 Task: Select a due date automation when advanced on, 2 days before a card is due add fields with custom field "Resume" checked at 11:00 AM.
Action: Mouse moved to (1061, 83)
Screenshot: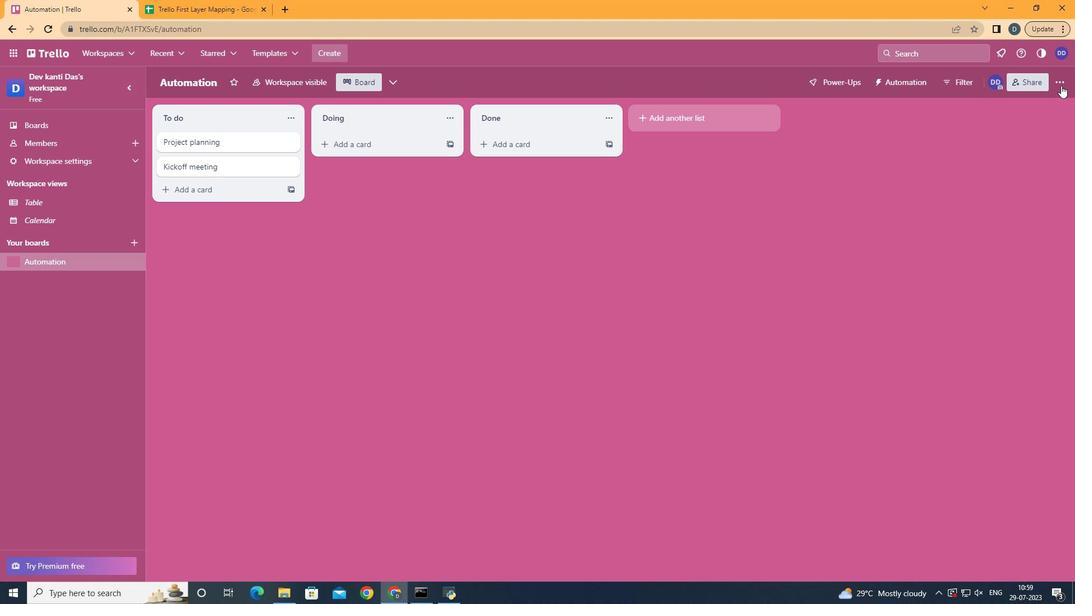 
Action: Mouse pressed left at (1061, 83)
Screenshot: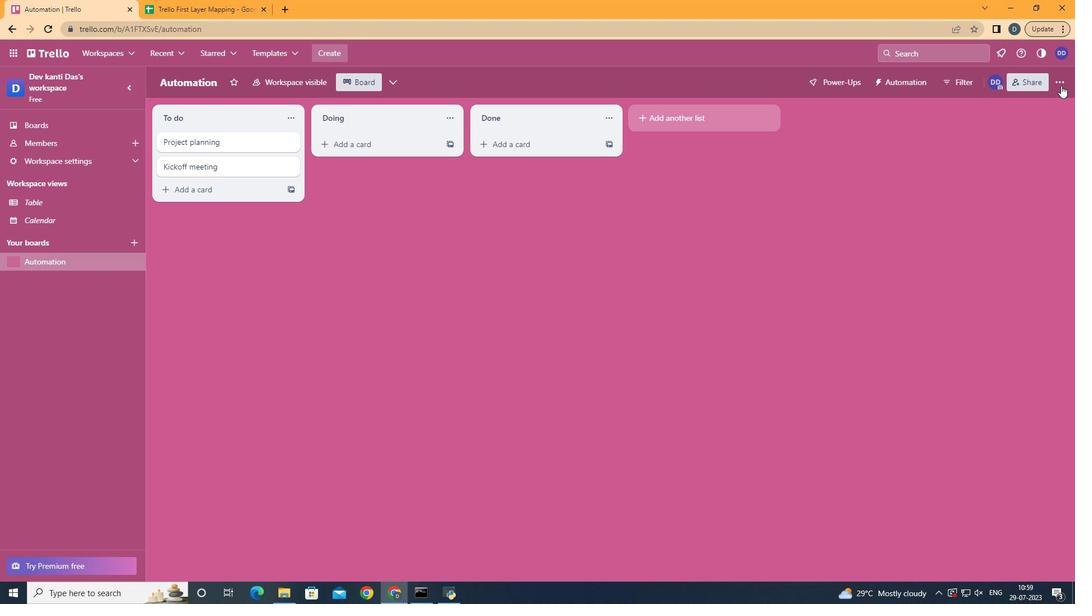 
Action: Mouse moved to (983, 232)
Screenshot: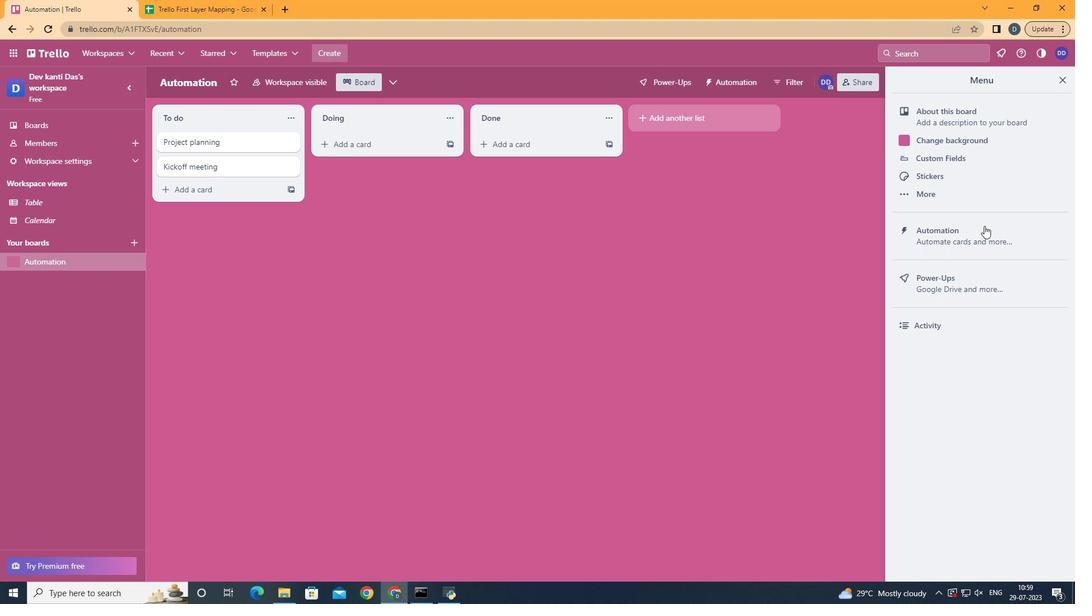 
Action: Mouse pressed left at (983, 232)
Screenshot: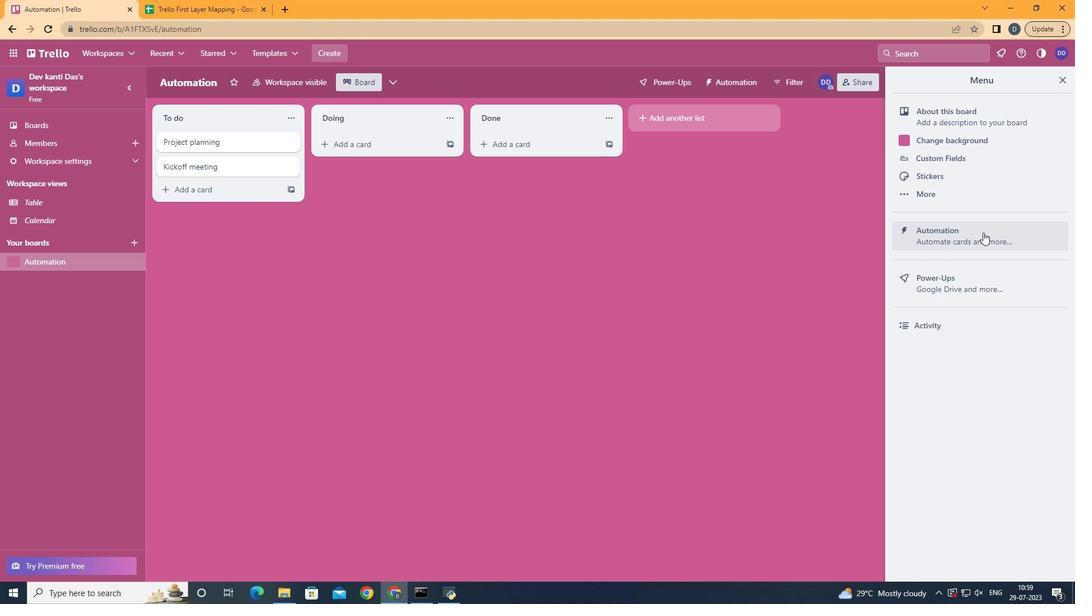 
Action: Mouse moved to (212, 225)
Screenshot: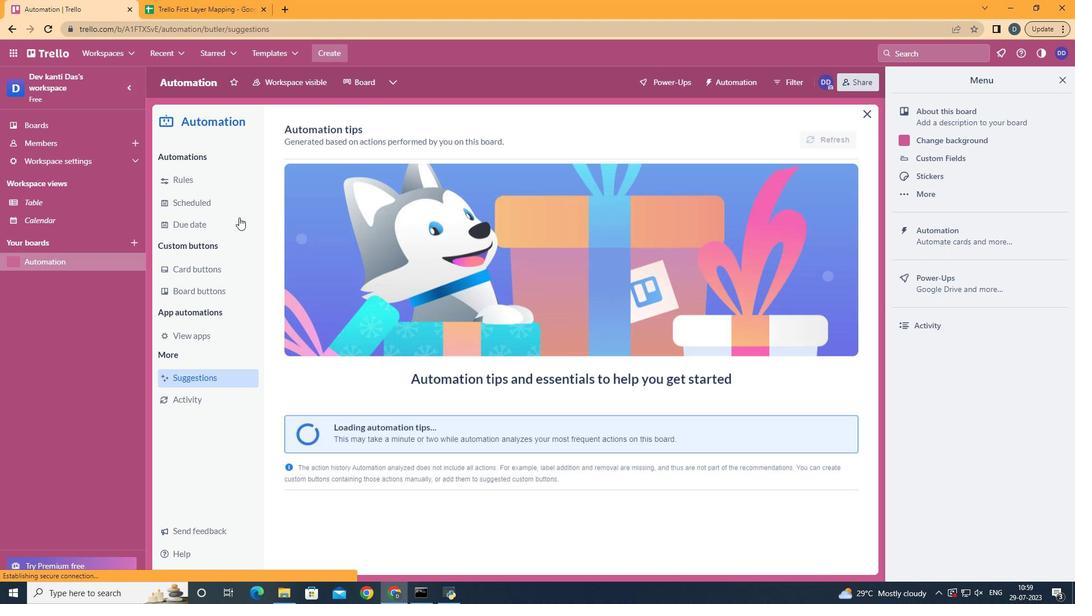 
Action: Mouse pressed left at (212, 225)
Screenshot: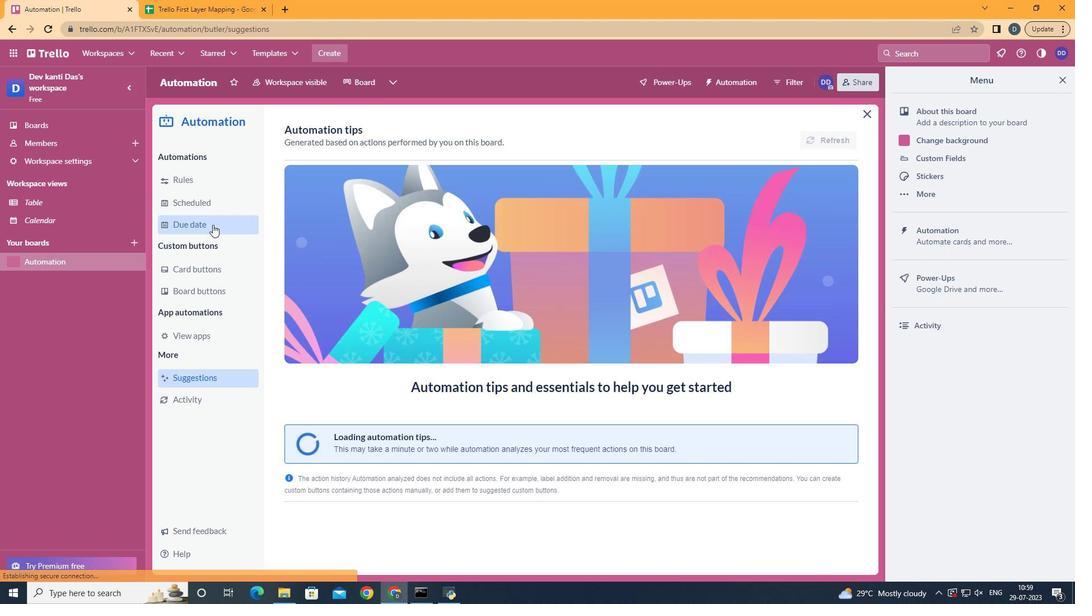 
Action: Mouse moved to (811, 127)
Screenshot: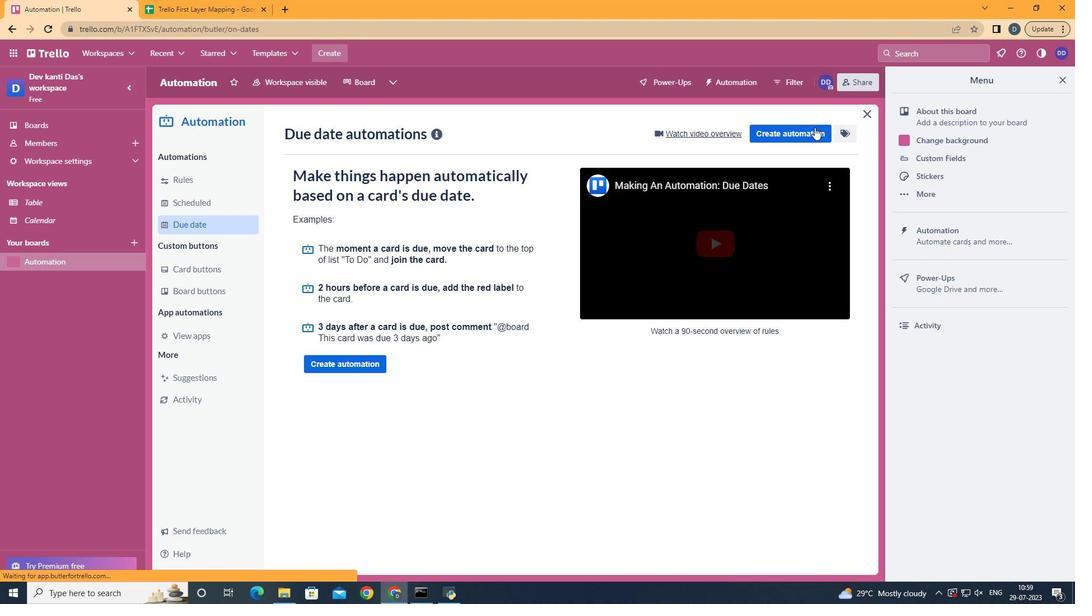 
Action: Mouse pressed left at (811, 127)
Screenshot: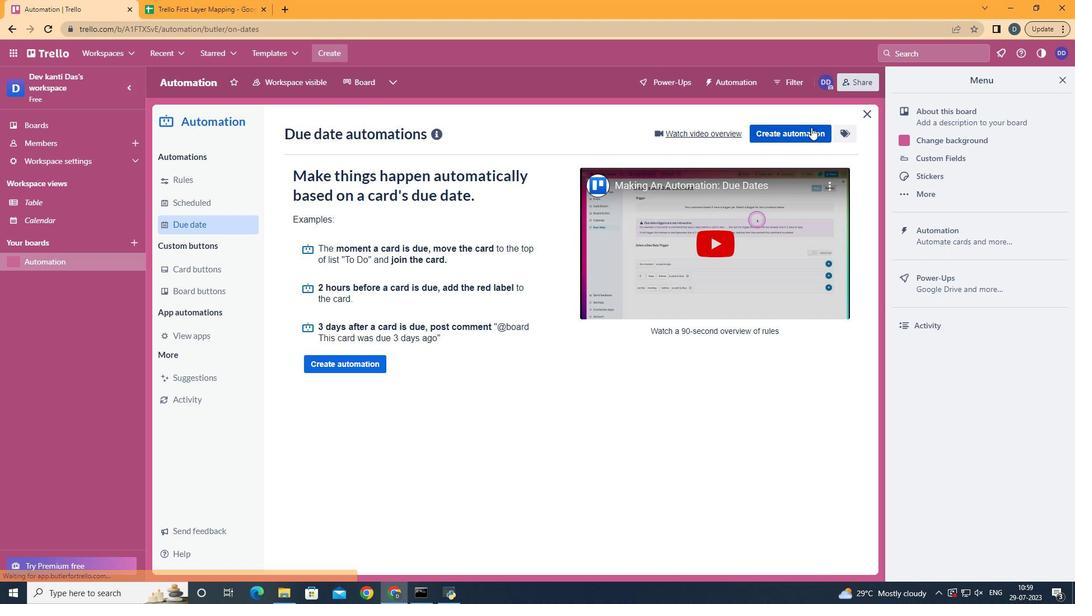 
Action: Mouse moved to (561, 237)
Screenshot: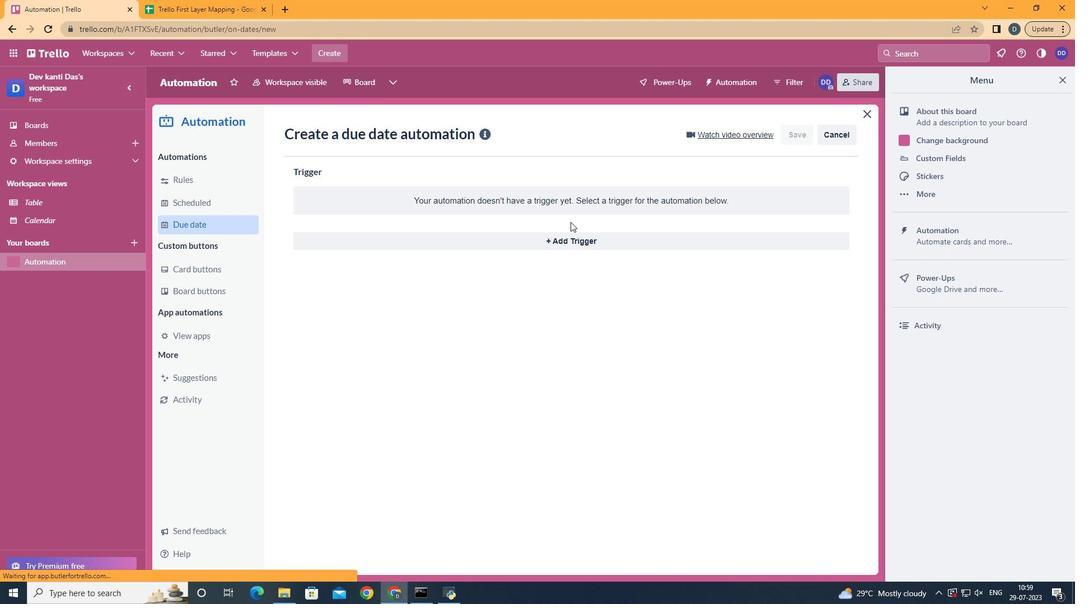 
Action: Mouse pressed left at (561, 237)
Screenshot: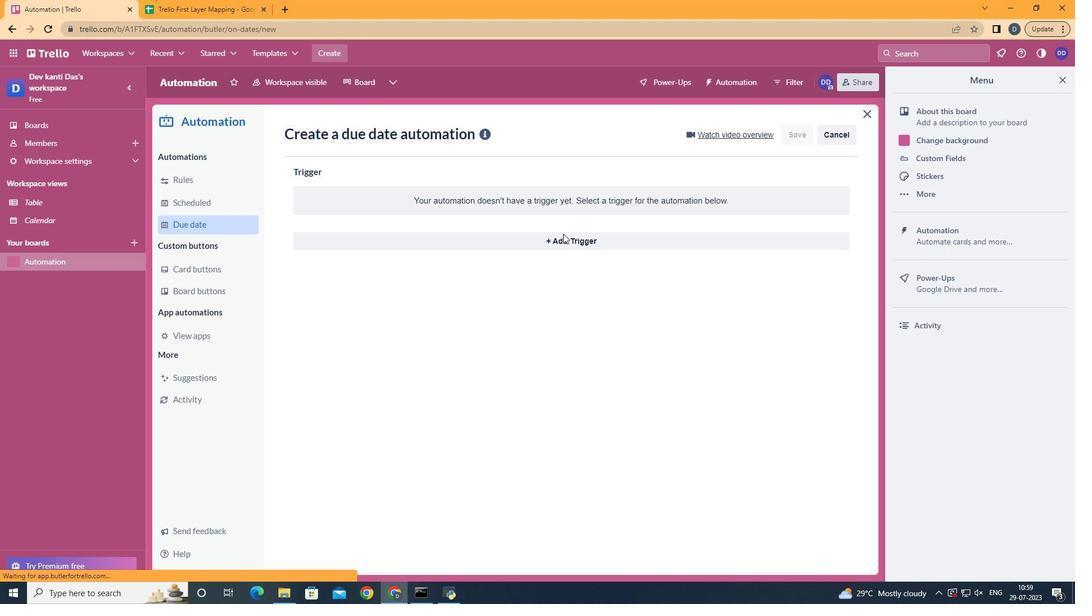 
Action: Mouse moved to (440, 413)
Screenshot: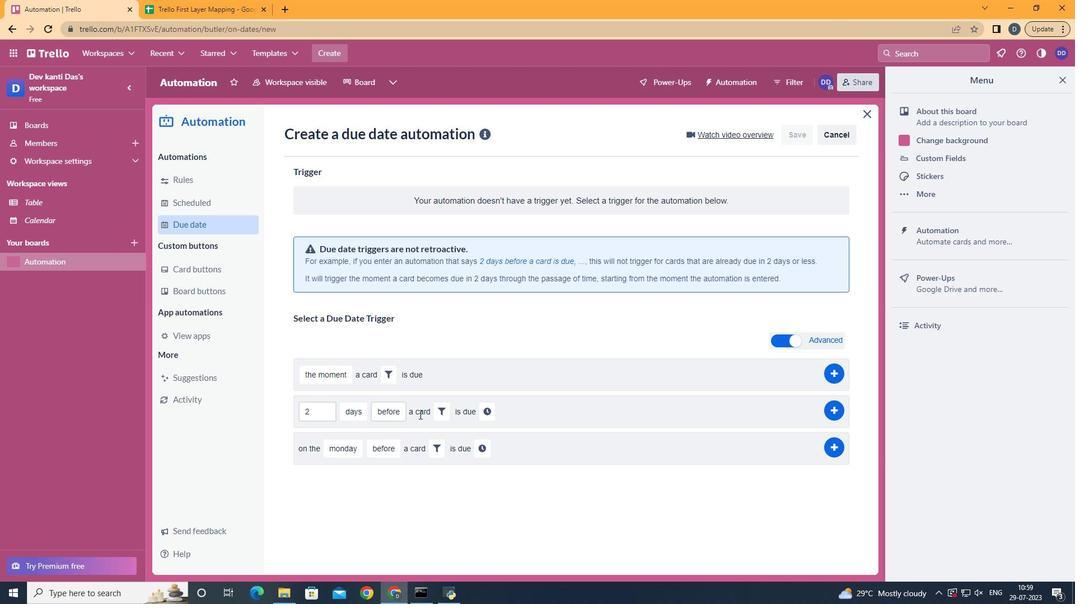 
Action: Mouse pressed left at (440, 413)
Screenshot: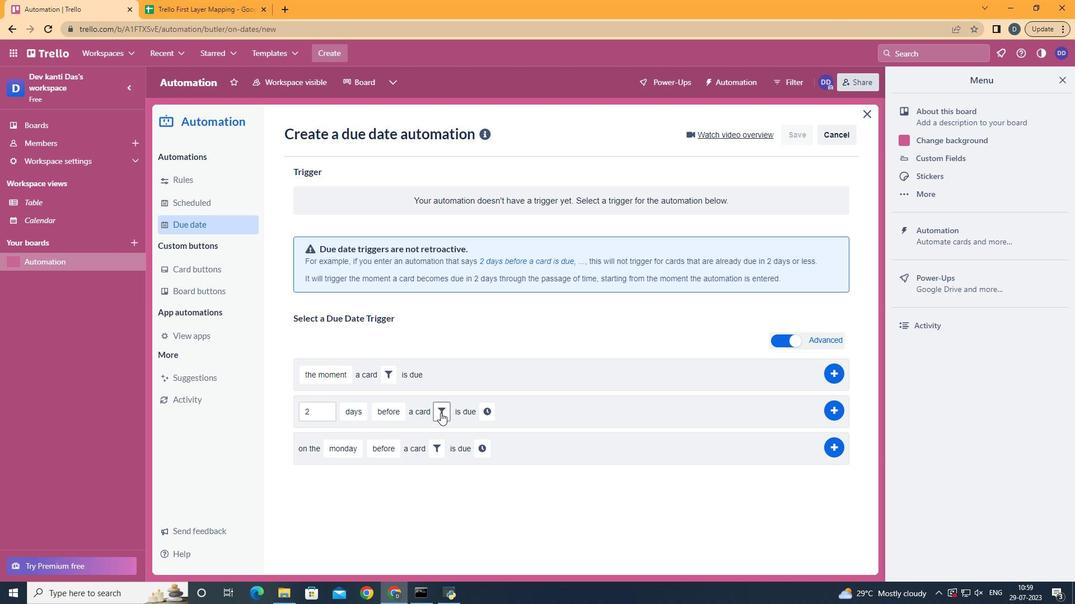 
Action: Mouse moved to (622, 449)
Screenshot: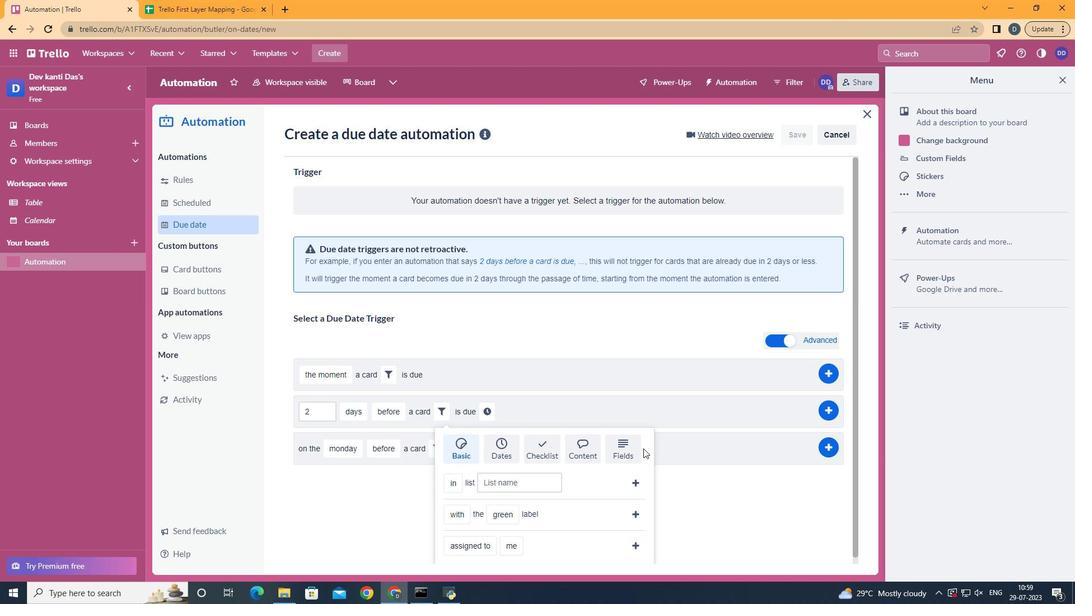 
Action: Mouse pressed left at (622, 449)
Screenshot: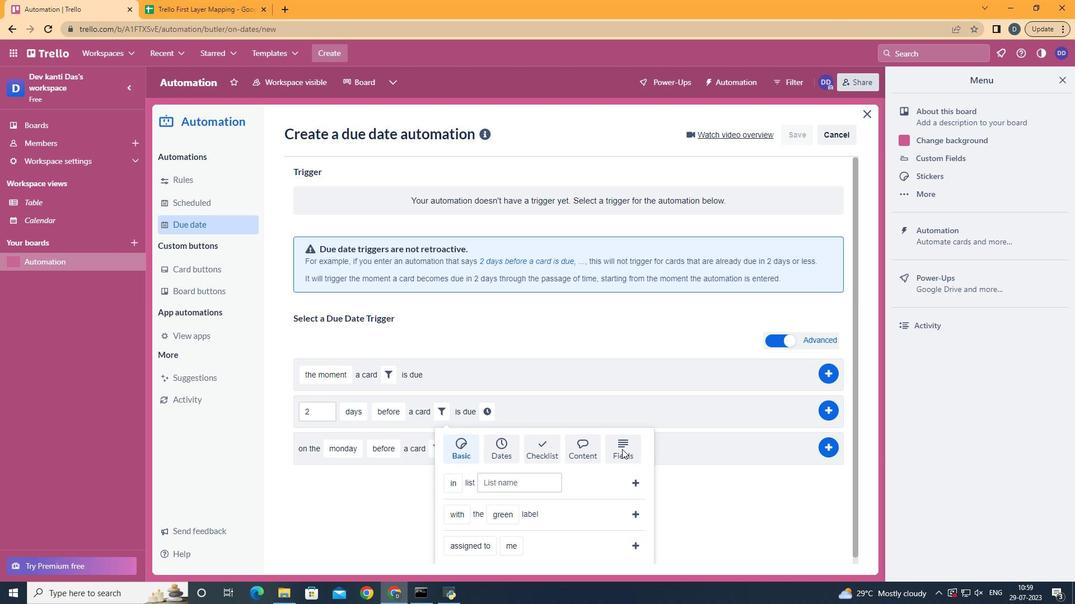 
Action: Mouse scrolled (622, 449) with delta (0, 0)
Screenshot: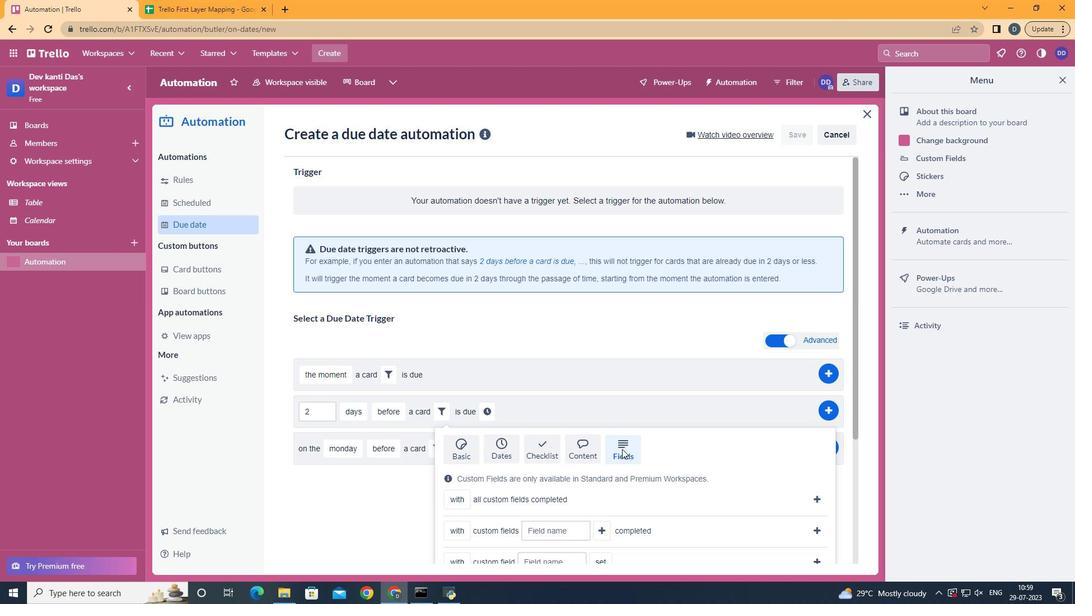 
Action: Mouse scrolled (622, 449) with delta (0, 0)
Screenshot: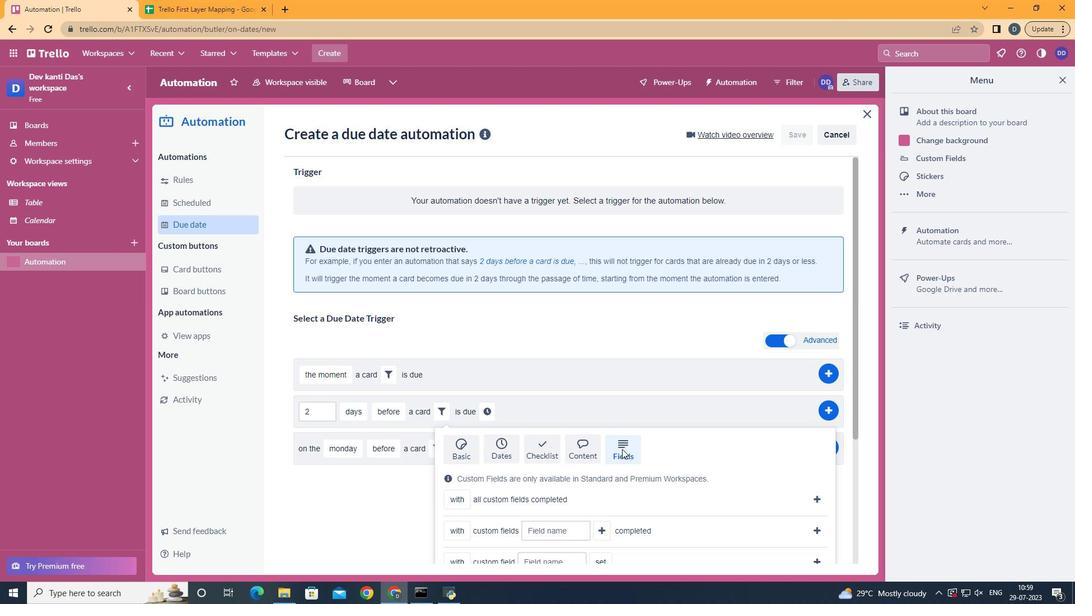 
Action: Mouse scrolled (622, 449) with delta (0, 0)
Screenshot: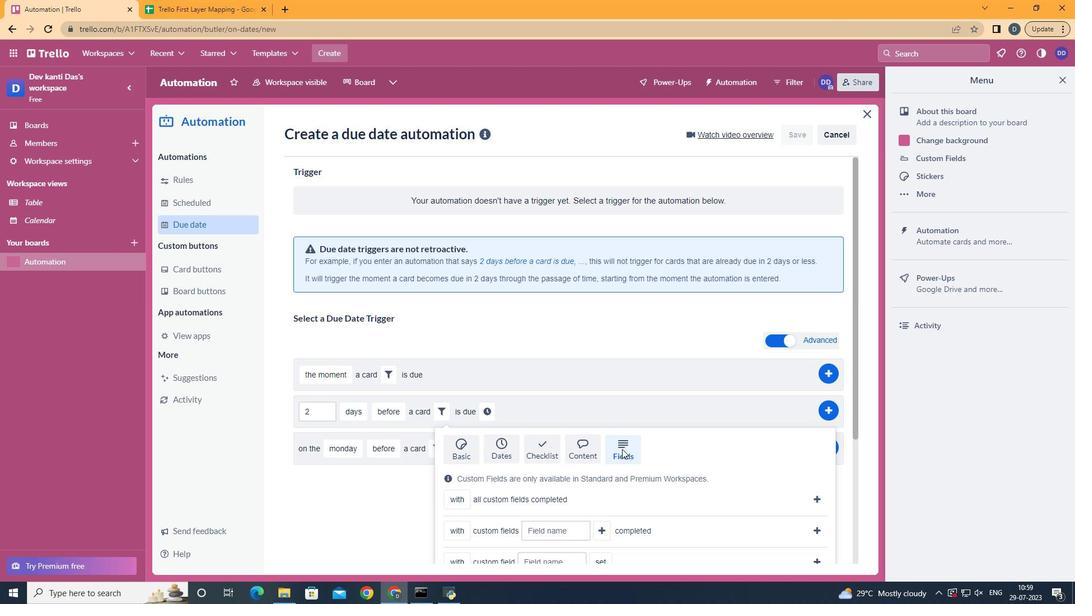 
Action: Mouse scrolled (622, 449) with delta (0, 0)
Screenshot: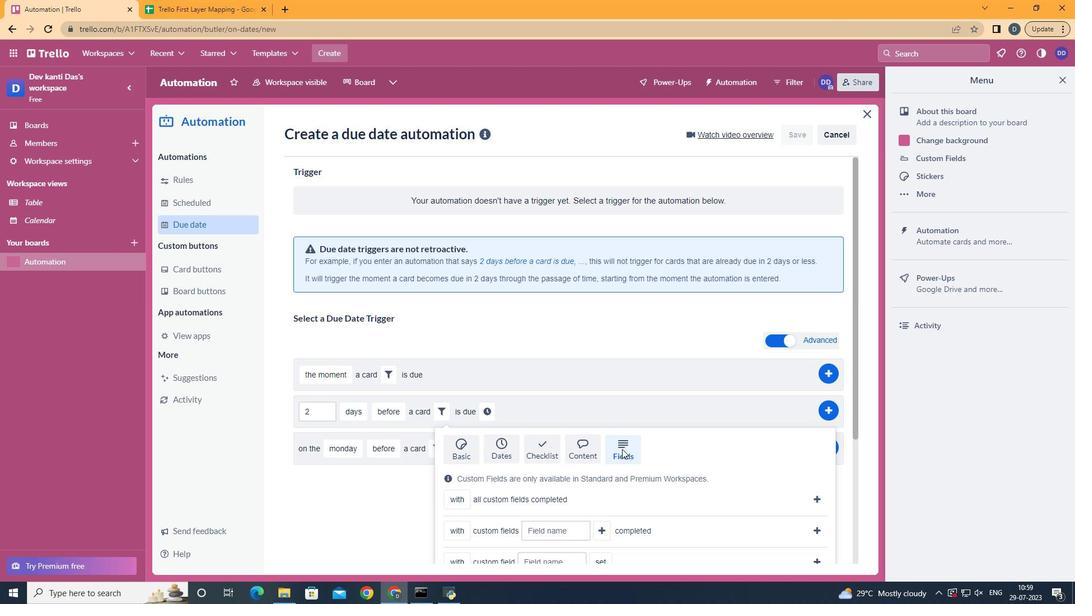 
Action: Mouse scrolled (622, 449) with delta (0, 0)
Screenshot: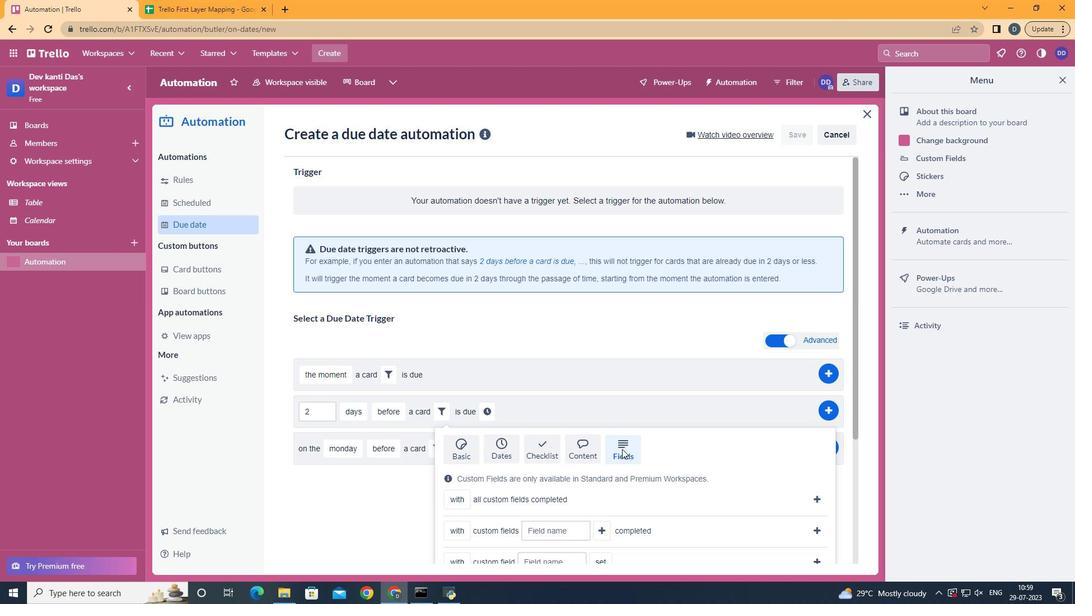 
Action: Mouse moved to (464, 467)
Screenshot: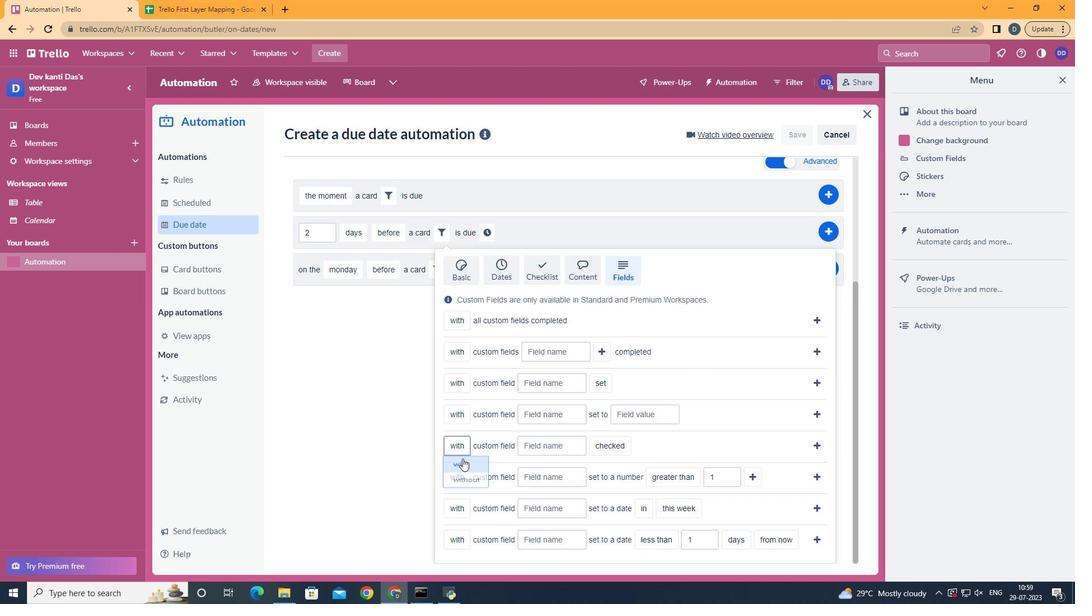 
Action: Mouse pressed left at (464, 467)
Screenshot: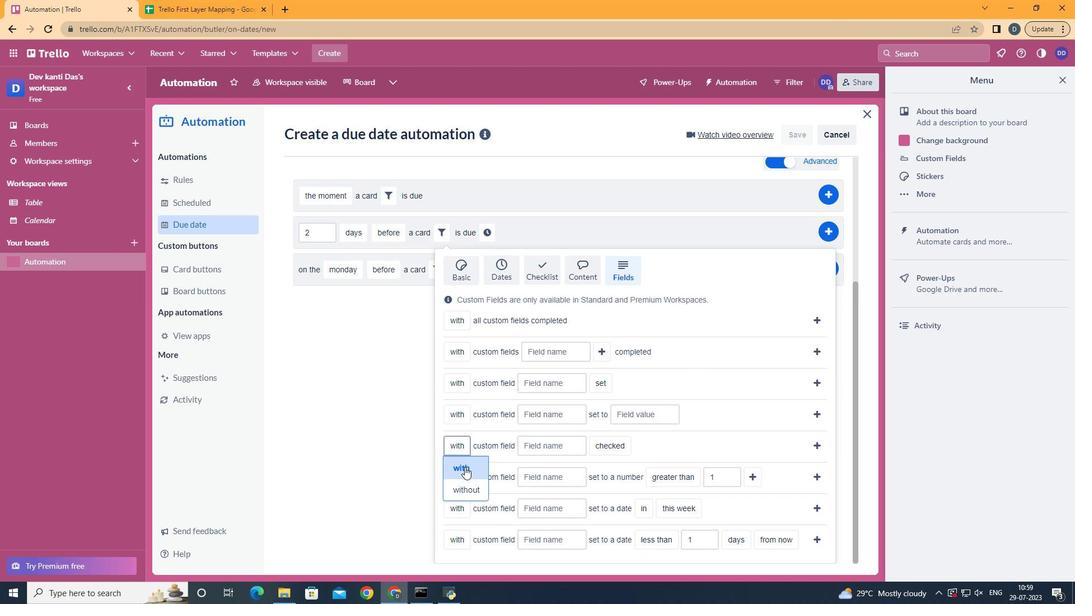 
Action: Mouse moved to (546, 449)
Screenshot: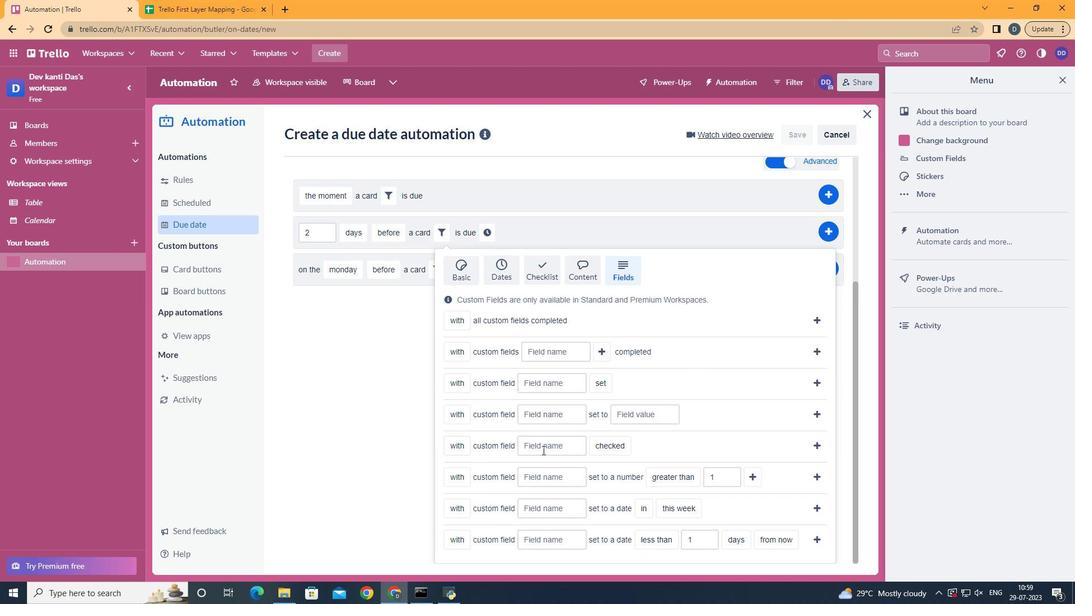 
Action: Mouse pressed left at (546, 449)
Screenshot: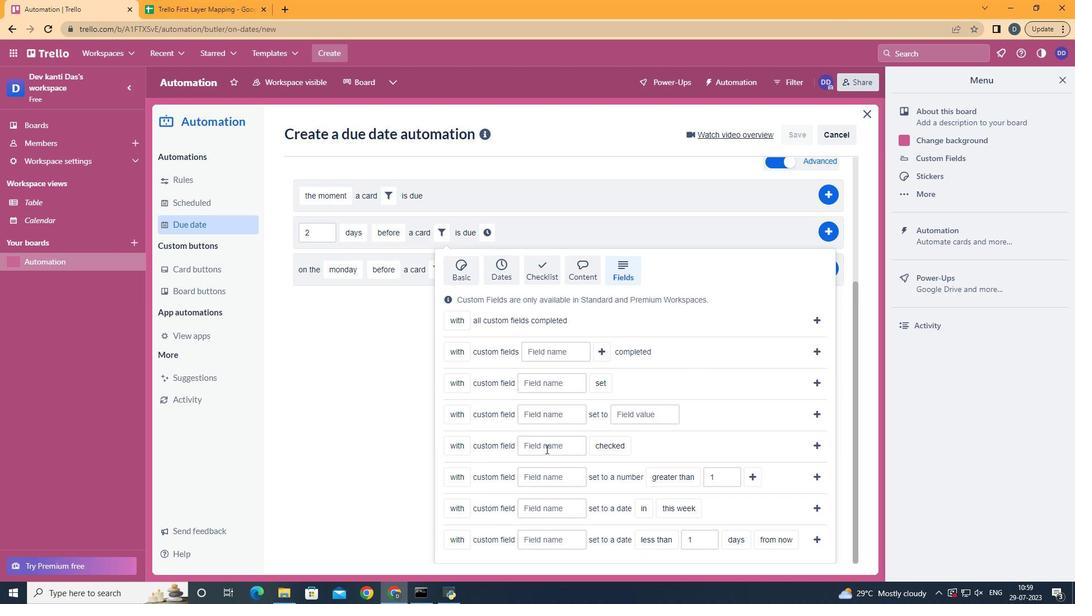 
Action: Key pressed <Key.shift>Resume
Screenshot: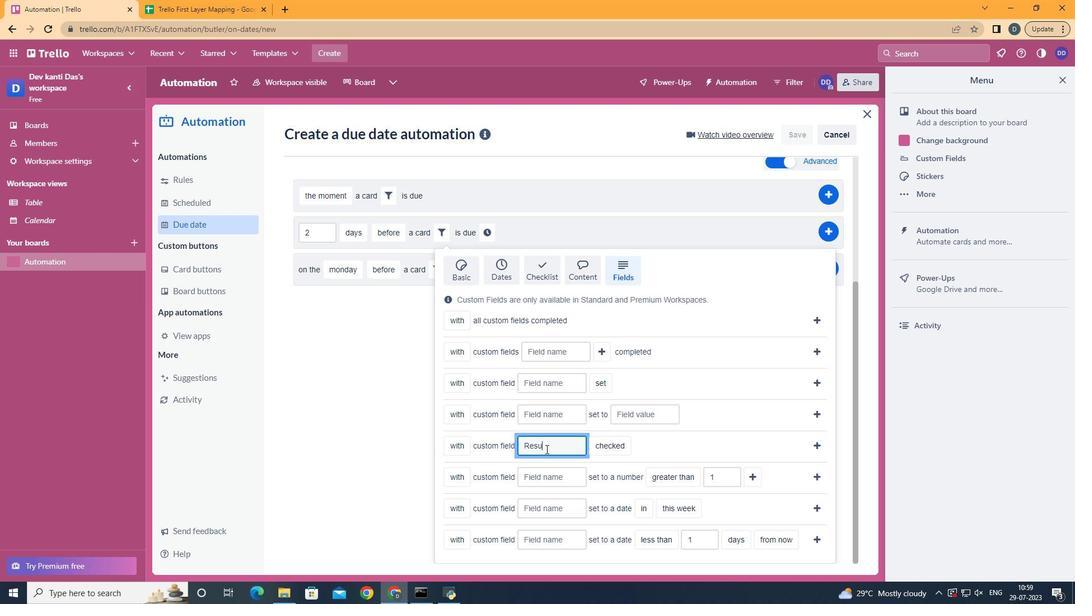 
Action: Mouse moved to (616, 467)
Screenshot: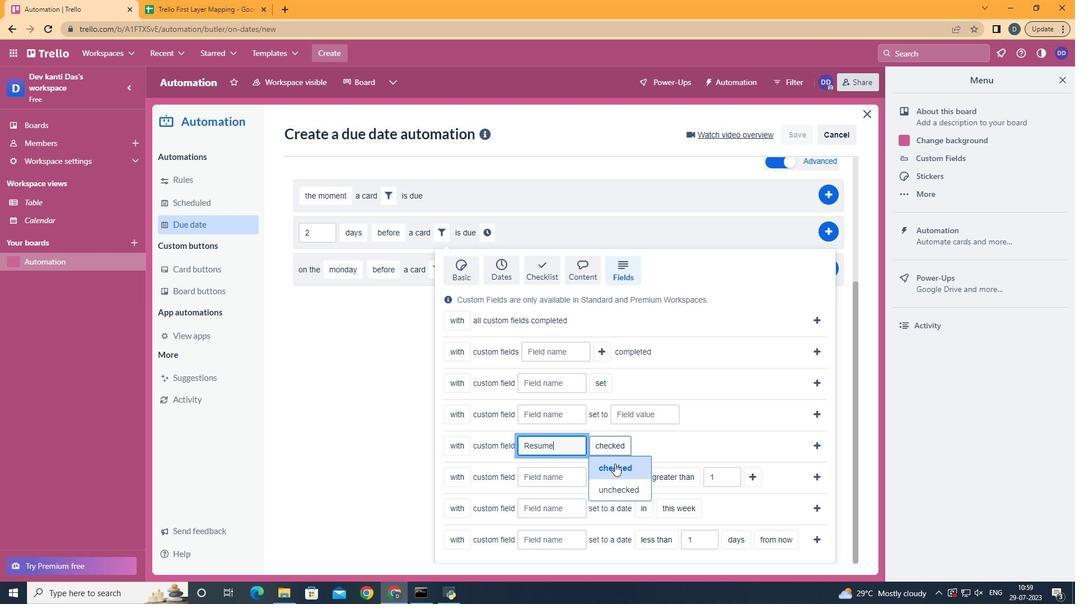 
Action: Mouse pressed left at (616, 467)
Screenshot: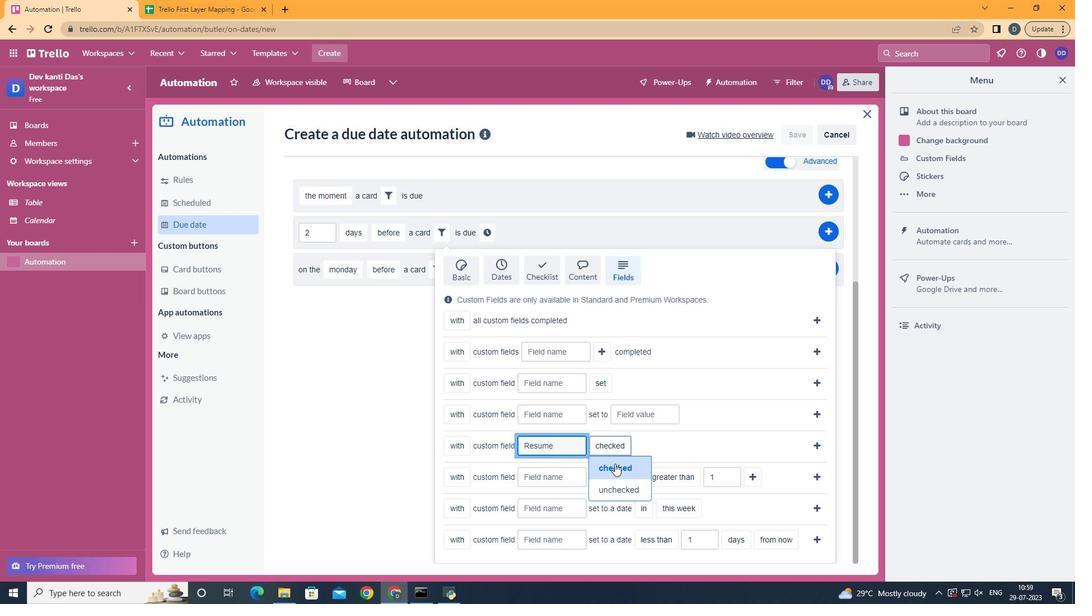 
Action: Mouse moved to (816, 449)
Screenshot: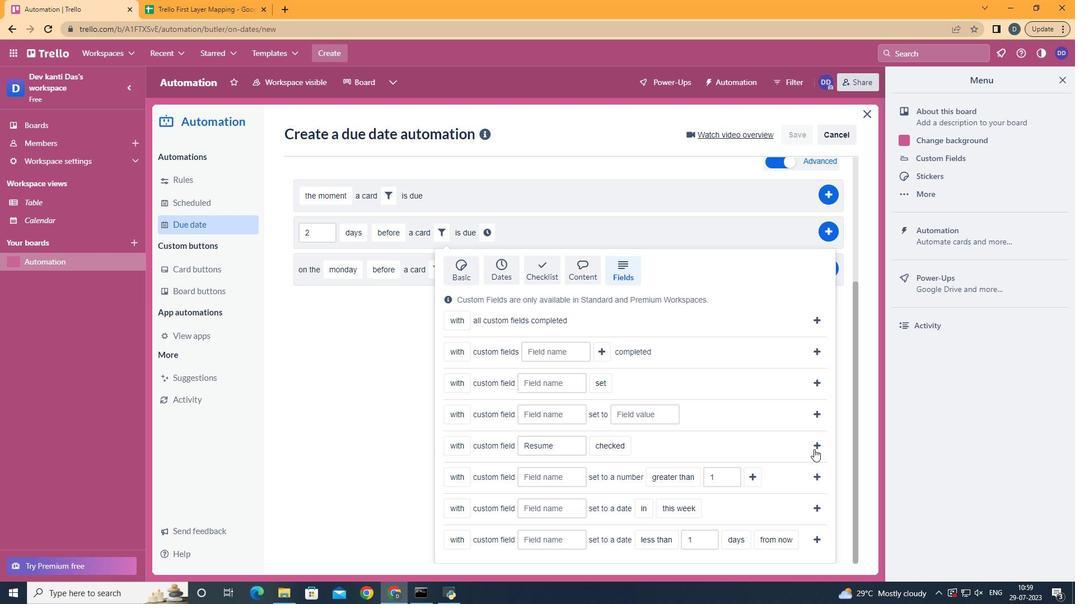 
Action: Mouse pressed left at (816, 449)
Screenshot: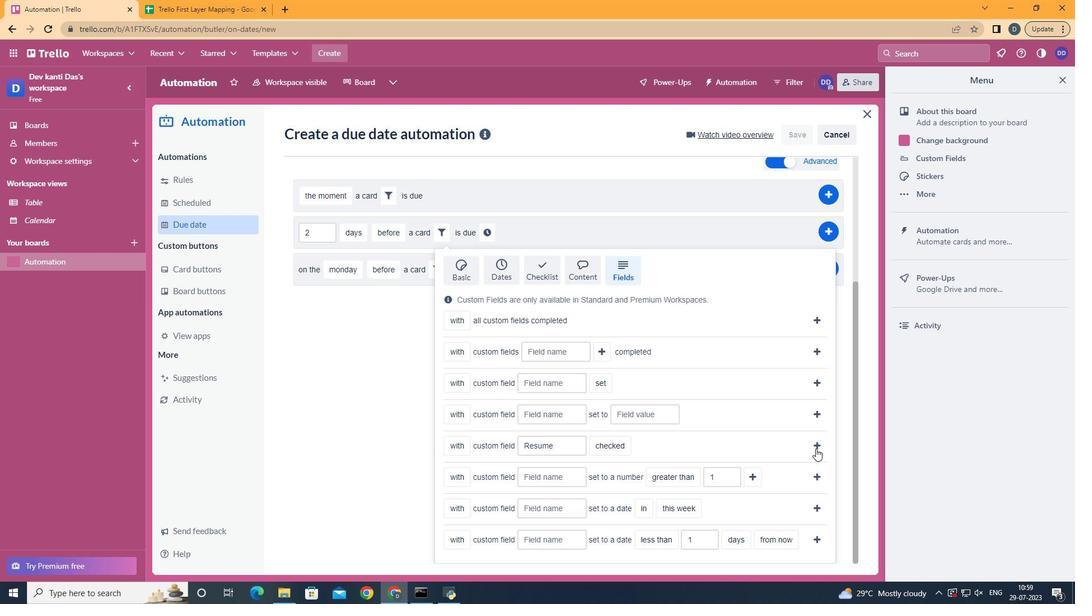 
Action: Mouse moved to (636, 415)
Screenshot: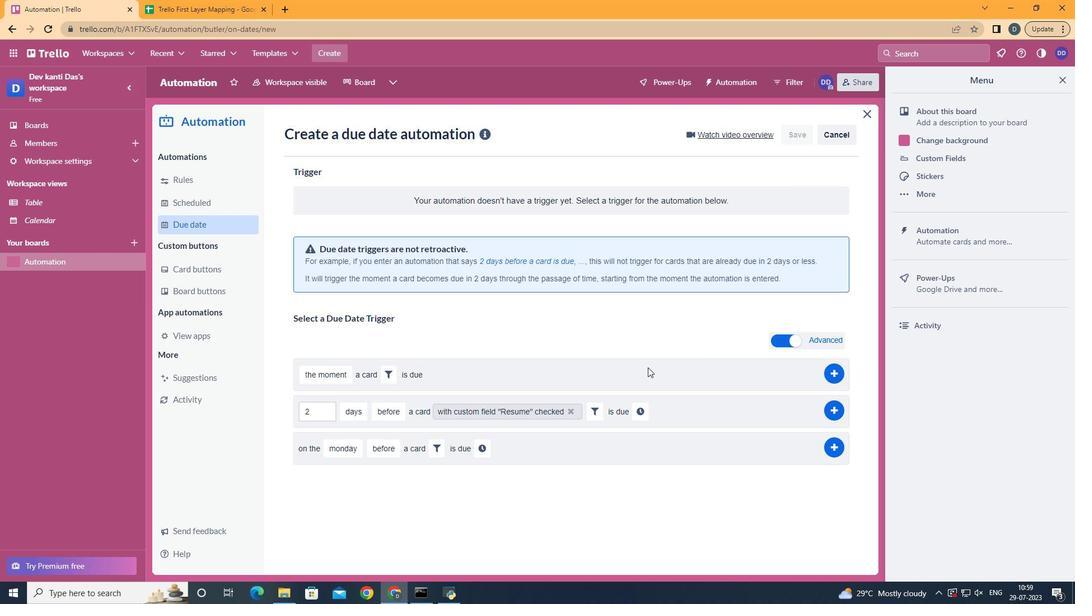 
Action: Mouse pressed left at (636, 415)
Screenshot: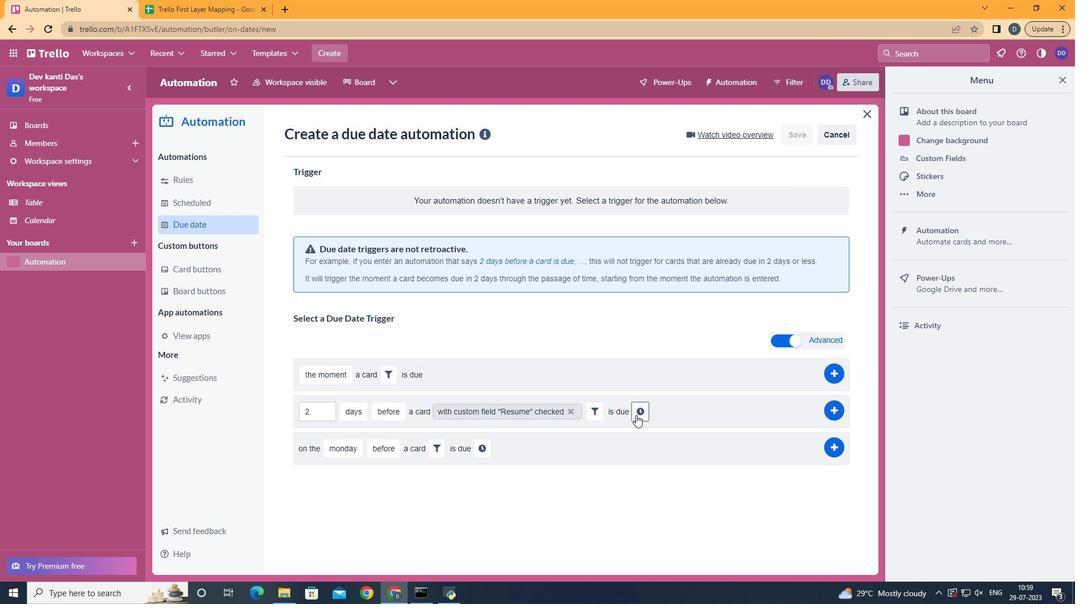 
Action: Mouse moved to (675, 412)
Screenshot: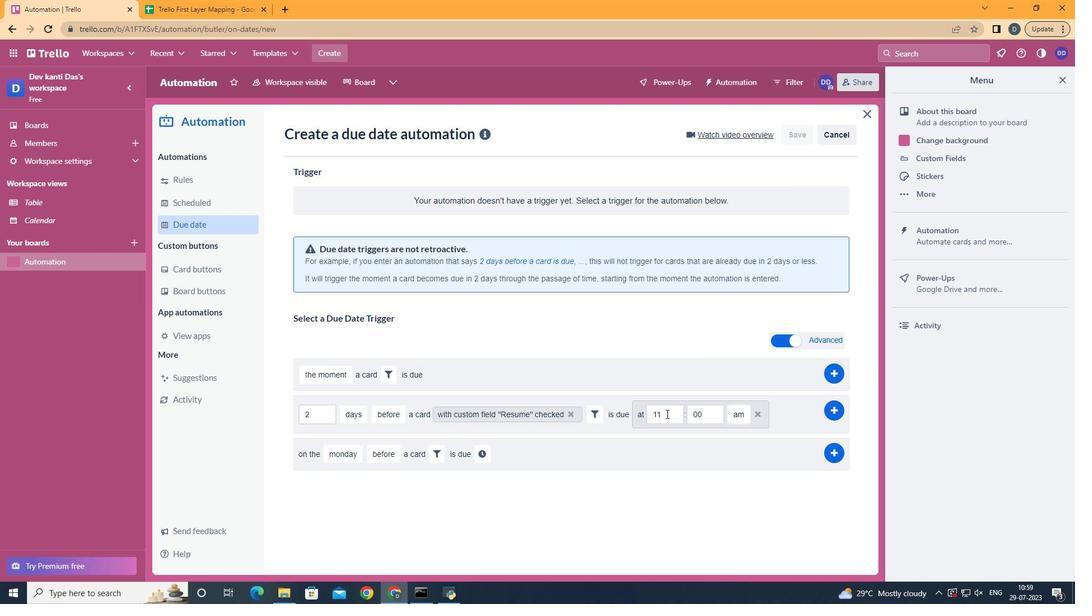 
Action: Mouse pressed left at (675, 412)
Screenshot: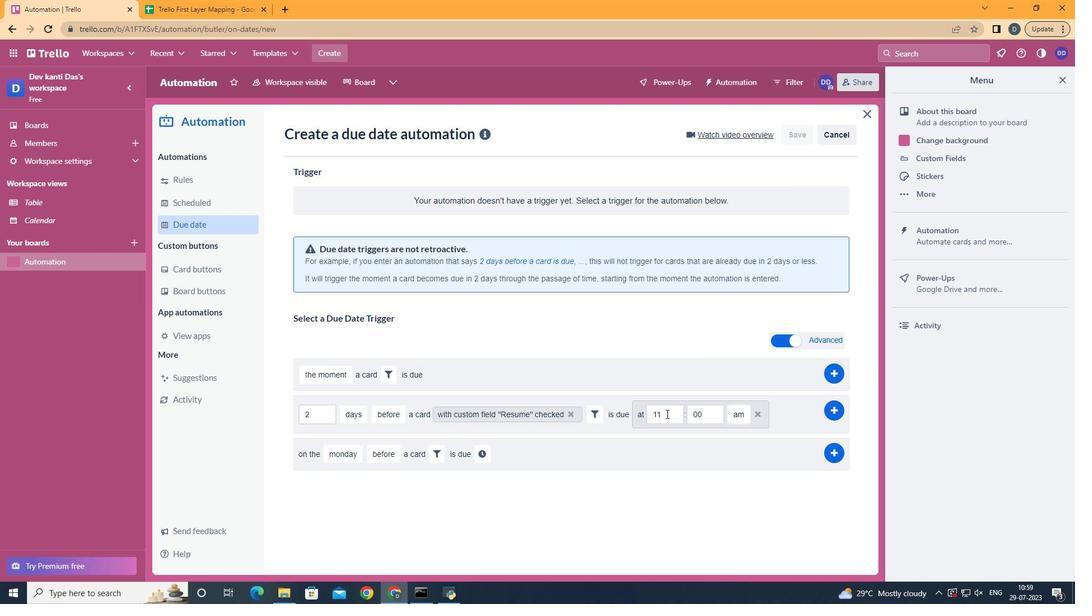 
Action: Key pressed <Key.backspace><Key.backspace>11
Screenshot: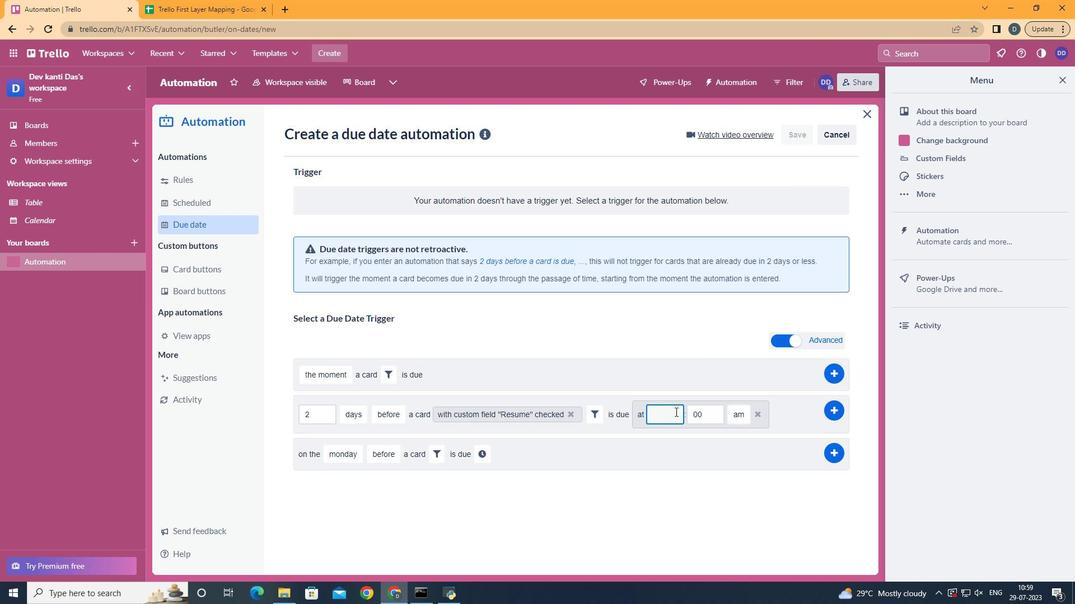 
Action: Mouse moved to (738, 437)
Screenshot: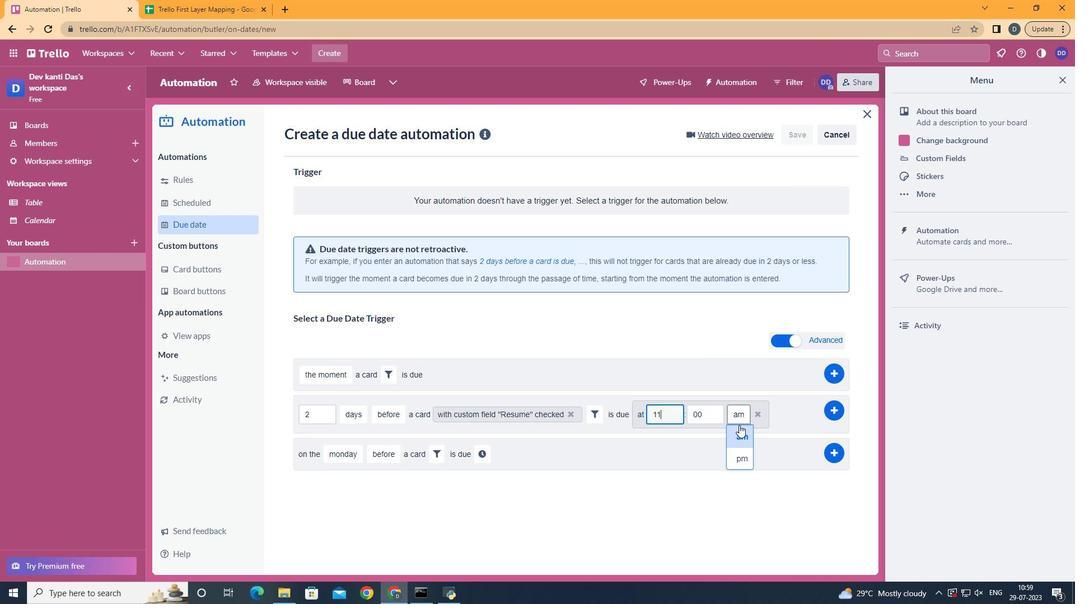 
Action: Mouse pressed left at (738, 437)
Screenshot: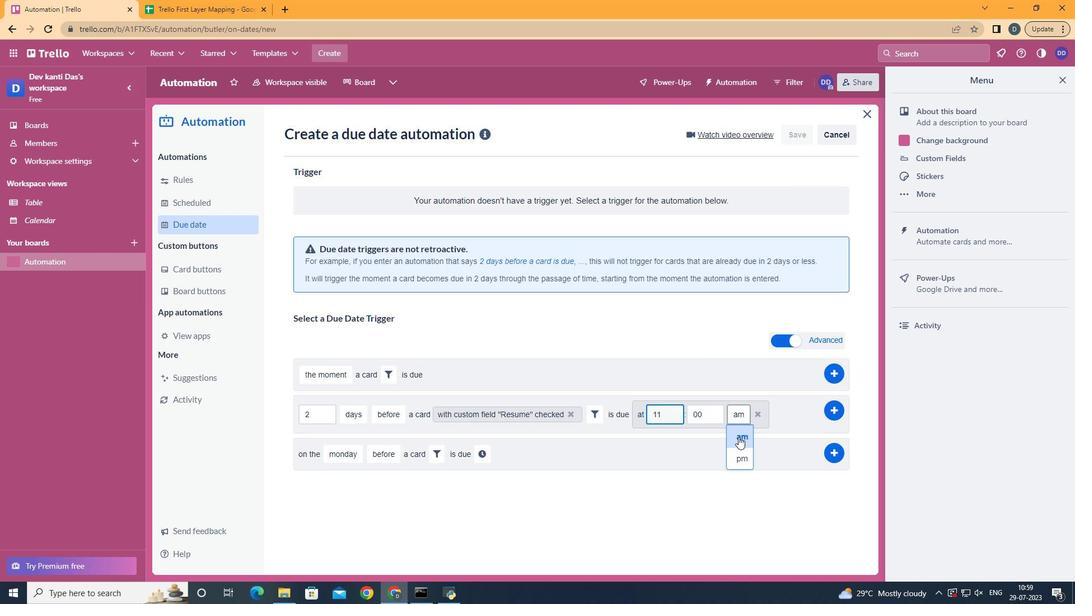 
